 Task: Open a blank sheet, save the file as Emily.rtf Add the quote 'Life is a journey, not a destination.' Apply font style 'Impact' and font size 36 Align the text to the Left .Change the text color to  'Light Red'
Action: Mouse moved to (260, 203)
Screenshot: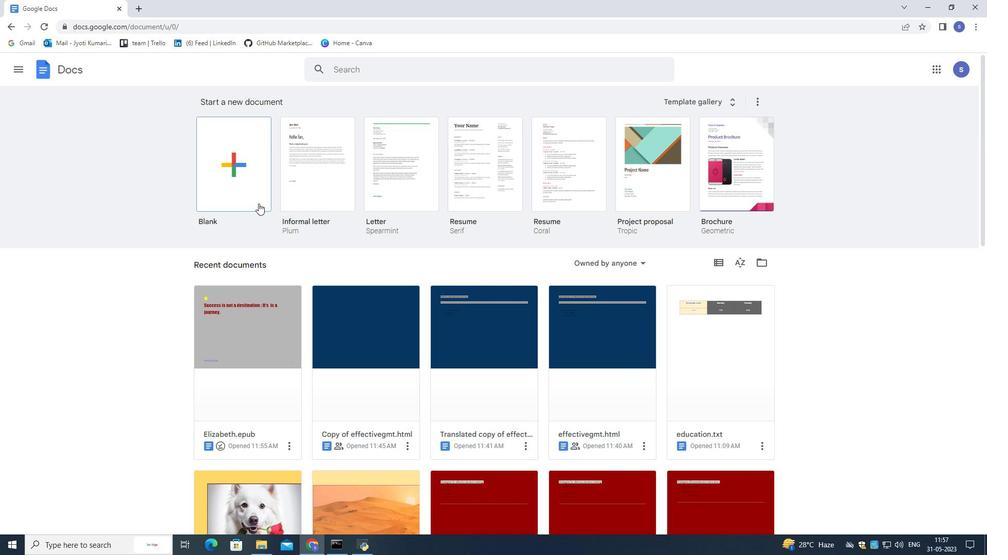 
Action: Mouse pressed left at (260, 203)
Screenshot: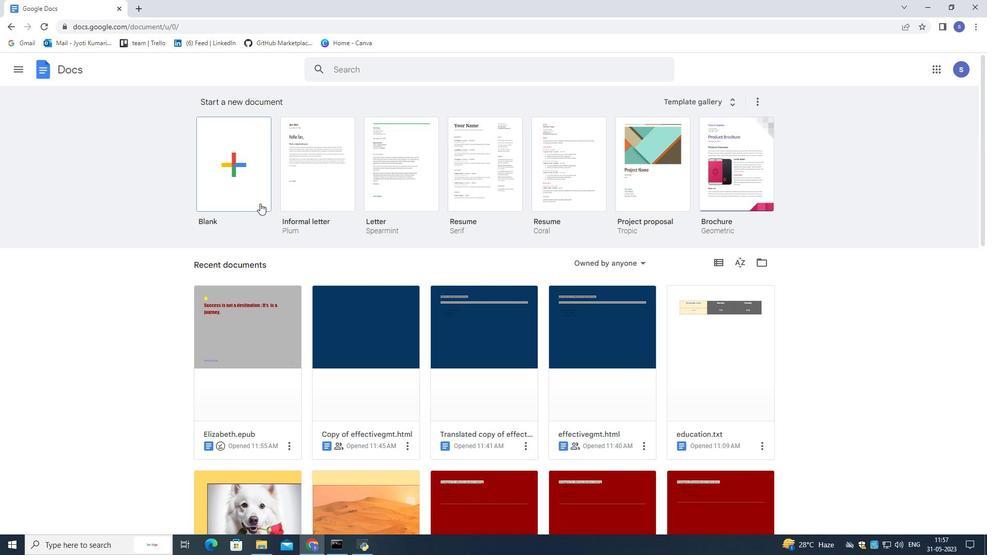 
Action: Mouse moved to (77, 60)
Screenshot: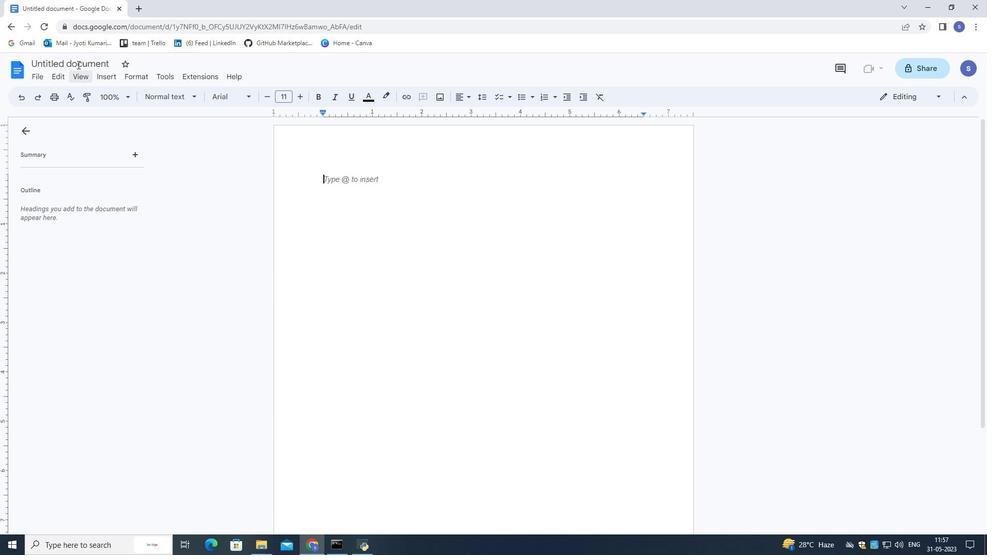 
Action: Mouse pressed left at (77, 60)
Screenshot: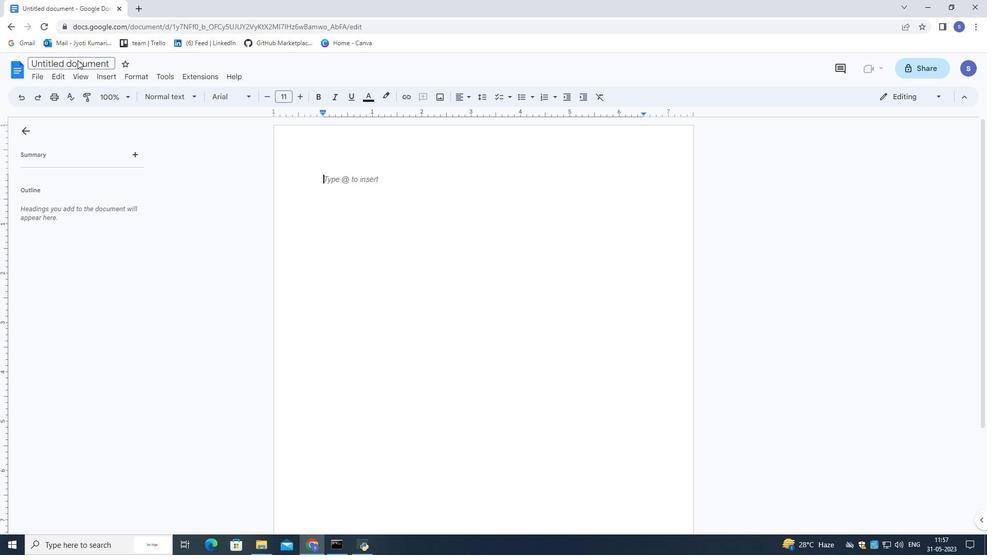
Action: Mouse moved to (77, 59)
Screenshot: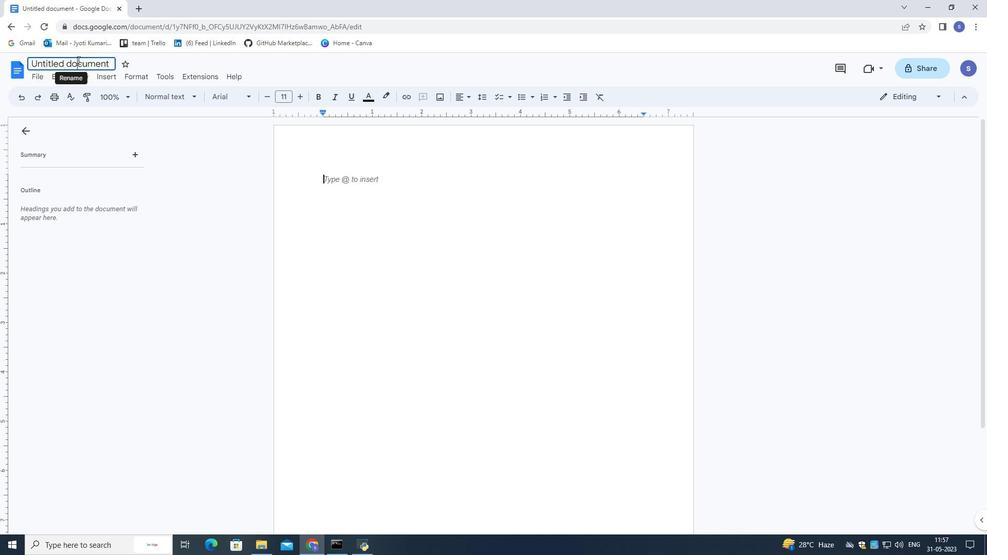 
Action: Key pressed <Key.shift>Emily.rtf<Key.enter>
Screenshot: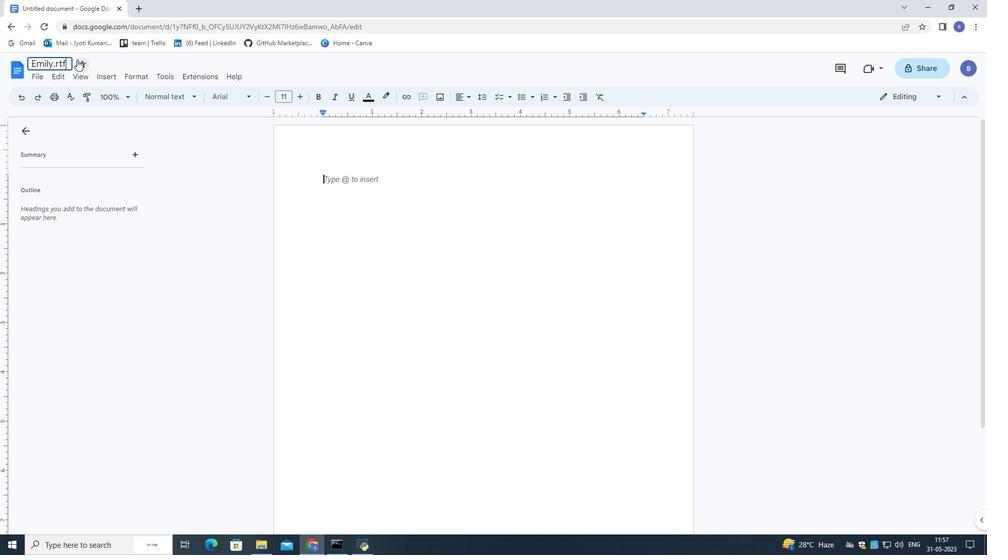 
Action: Mouse moved to (268, 200)
Screenshot: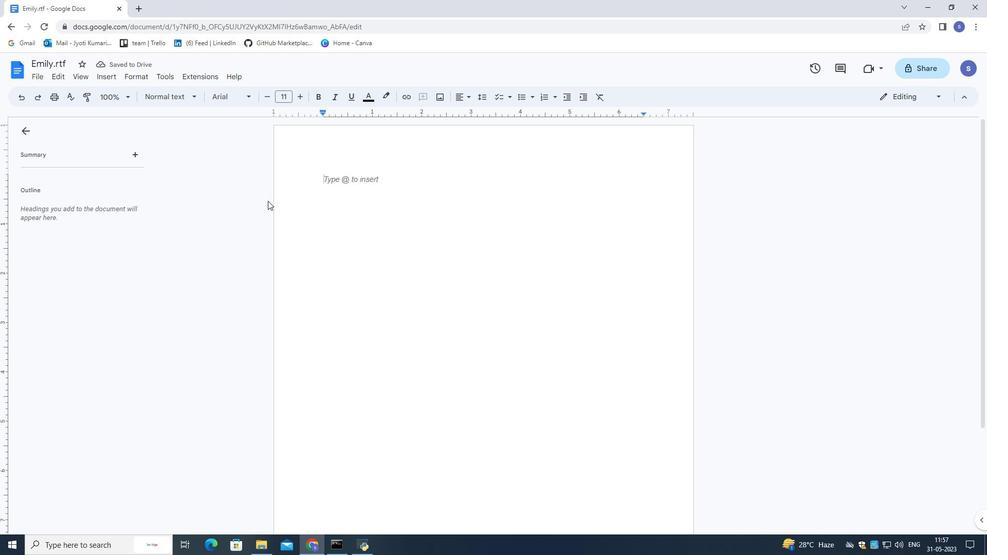 
Action: Mouse pressed left at (268, 200)
Screenshot: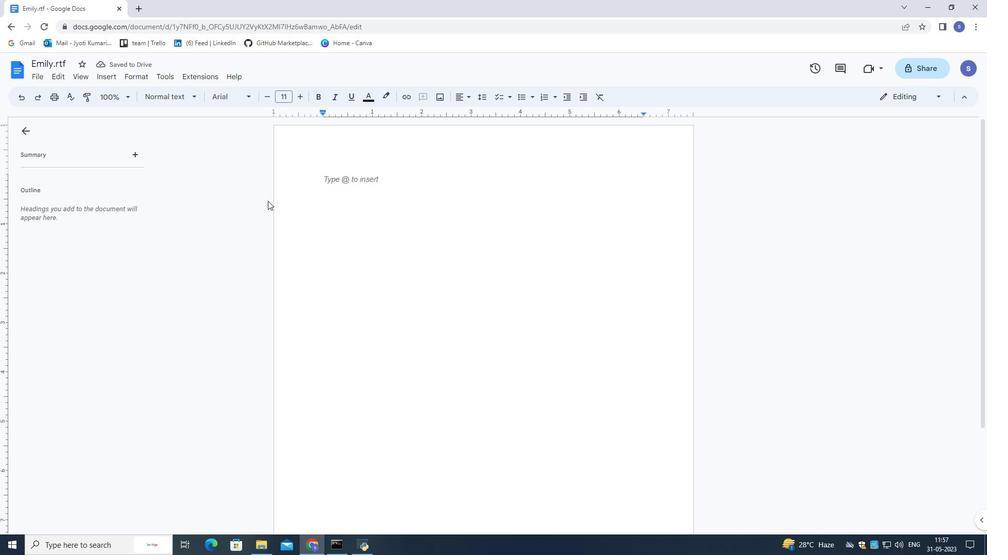 
Action: Key pressed <Key.shift>Life<Key.space>is<Key.space>a<Key.space>journey<Key.space>,<Key.space>not<Key.space>a<Key.space>destination.
Screenshot: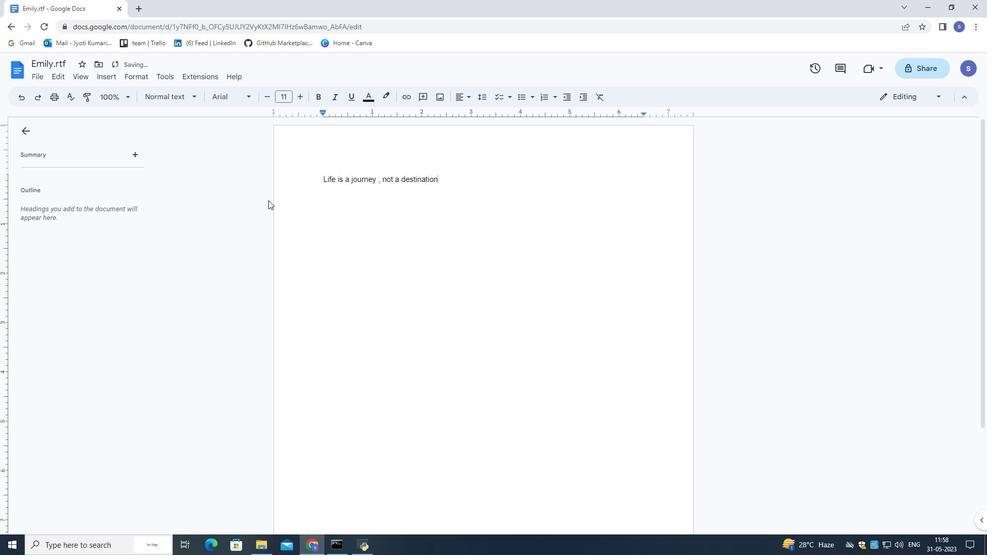 
Action: Mouse moved to (456, 185)
Screenshot: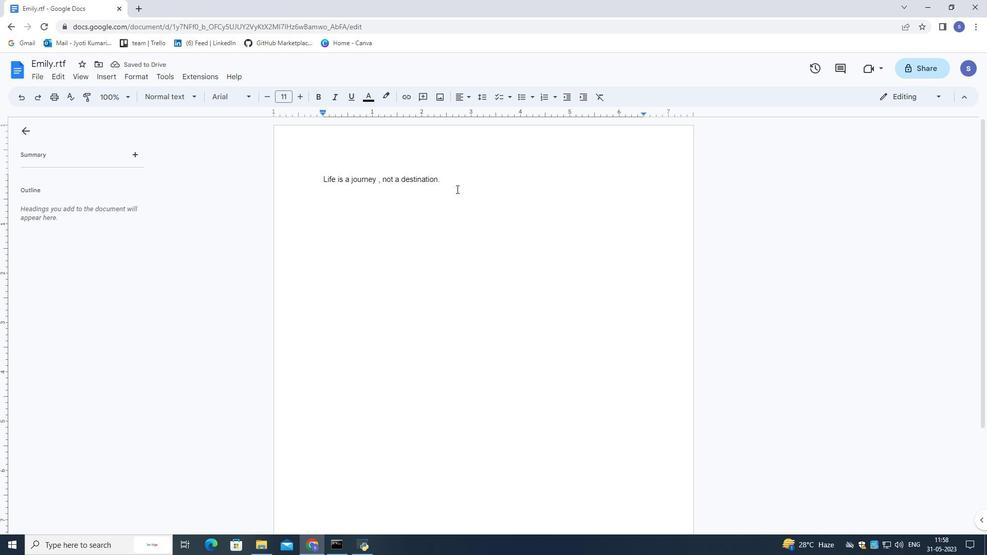 
Action: Mouse pressed left at (456, 185)
Screenshot: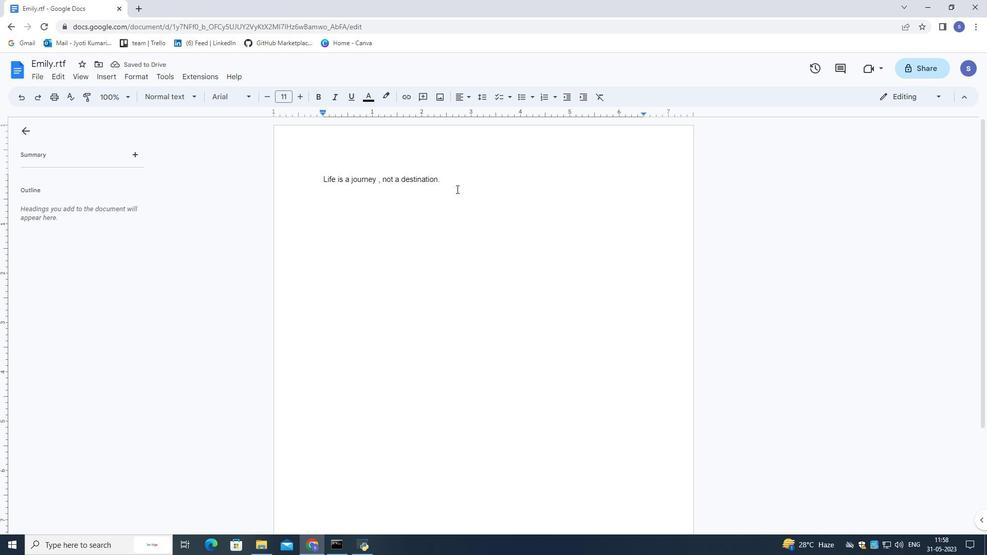 
Action: Mouse moved to (232, 90)
Screenshot: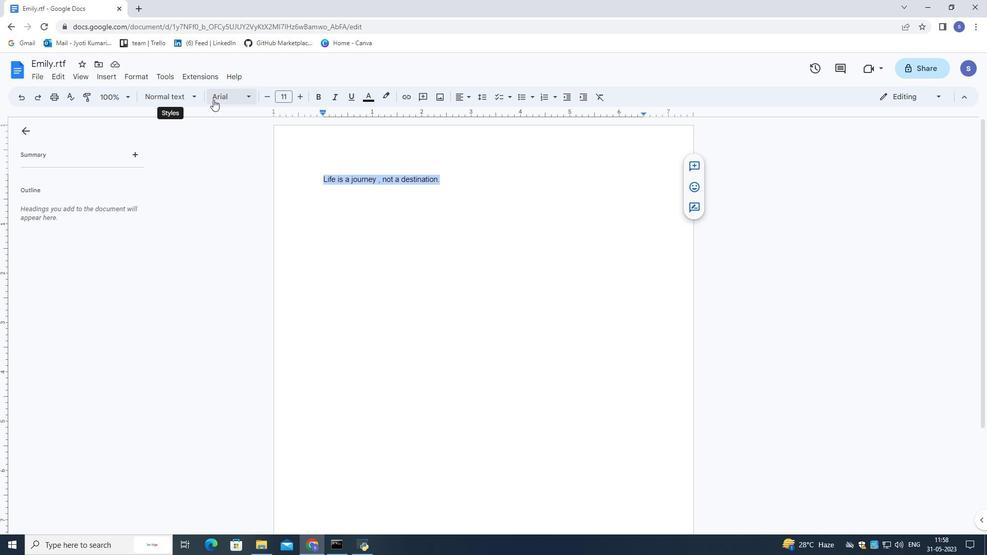 
Action: Mouse pressed left at (232, 90)
Screenshot: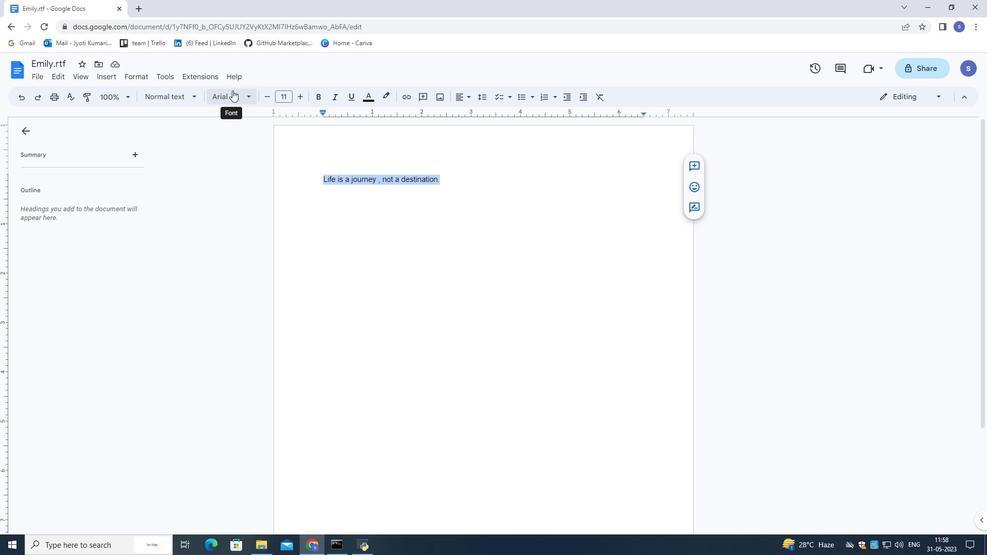 
Action: Mouse moved to (243, 391)
Screenshot: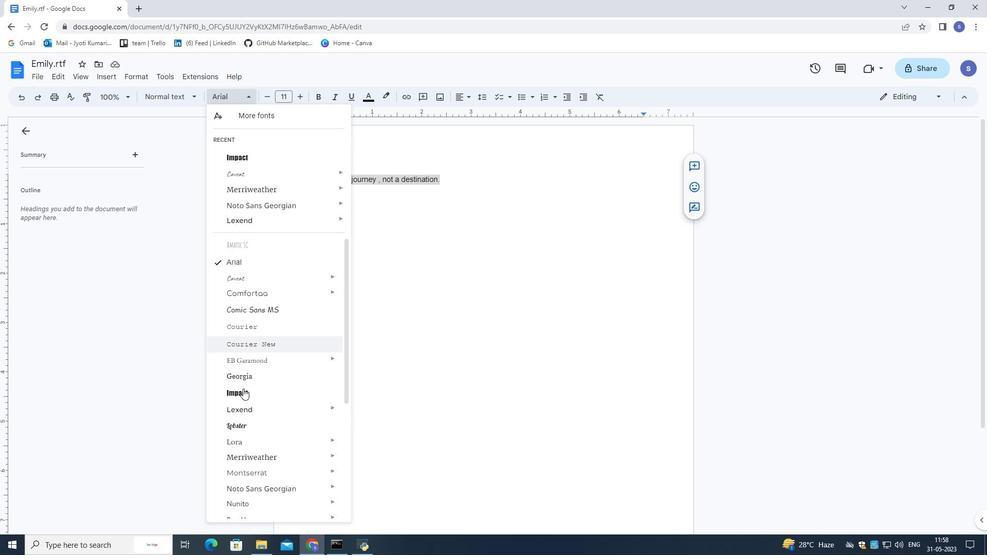
Action: Mouse pressed left at (243, 391)
Screenshot: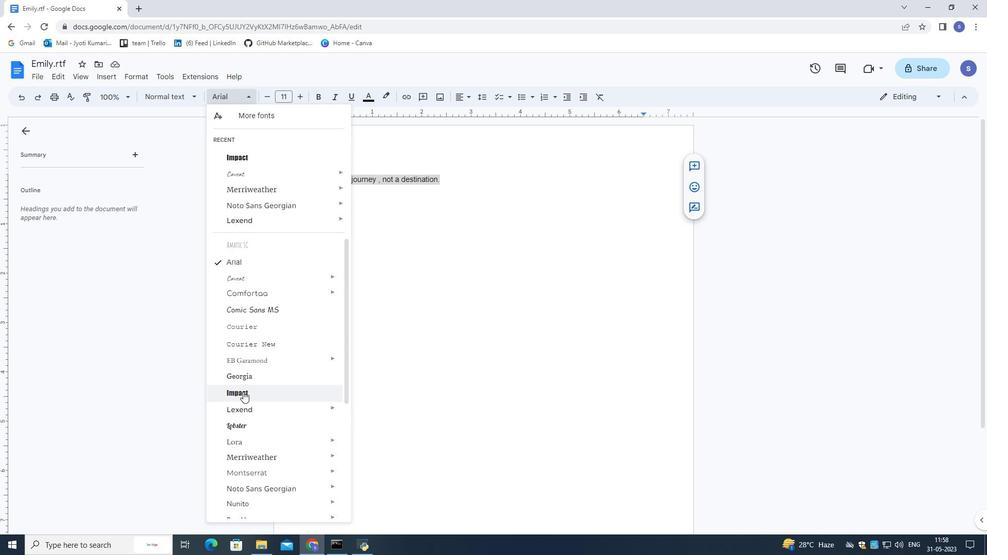 
Action: Mouse moved to (301, 96)
Screenshot: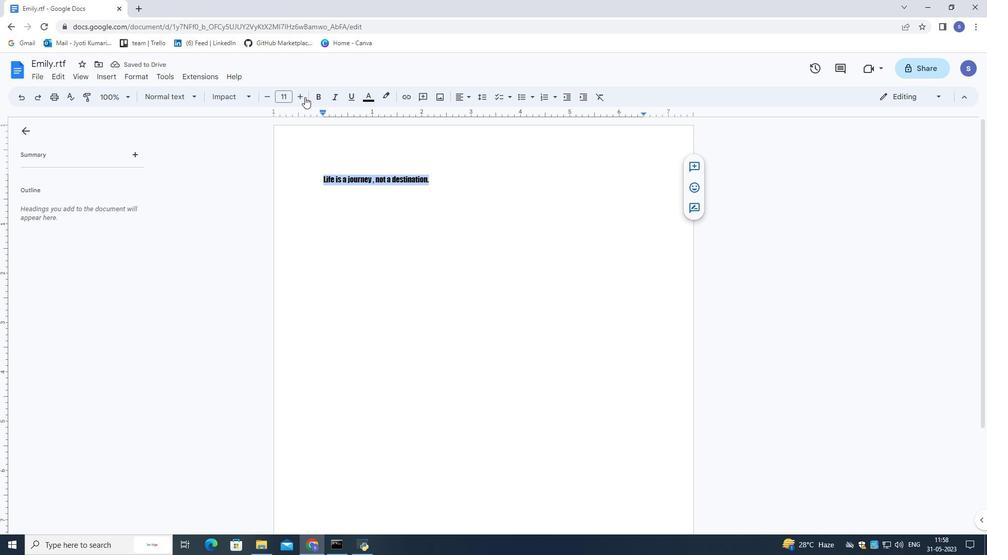 
Action: Mouse pressed left at (301, 96)
Screenshot: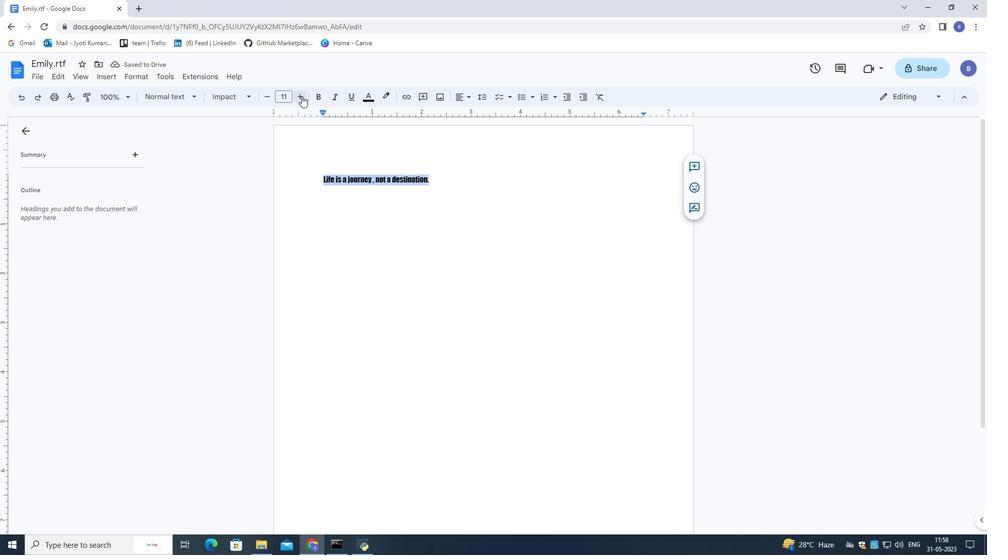 
Action: Mouse moved to (301, 96)
Screenshot: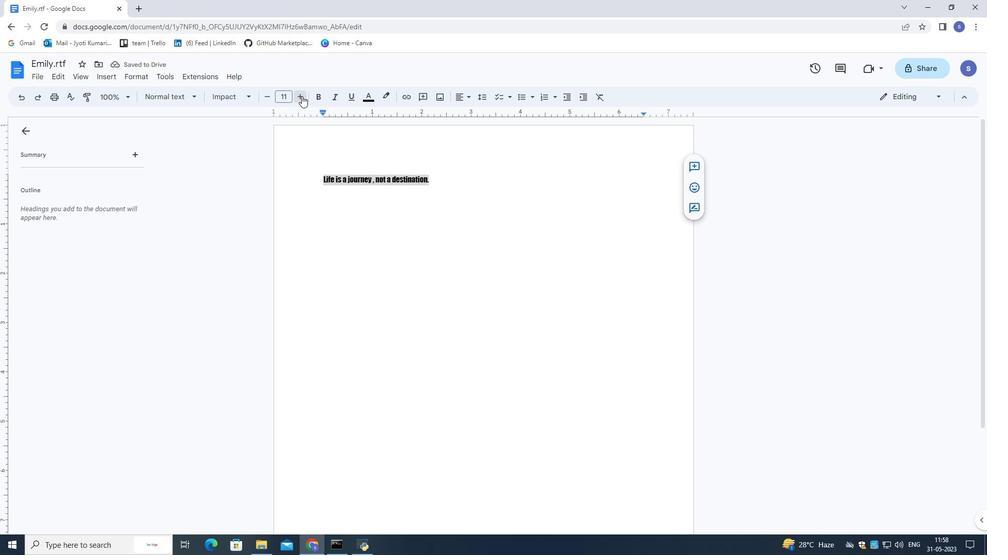 
Action: Mouse pressed left at (301, 96)
Screenshot: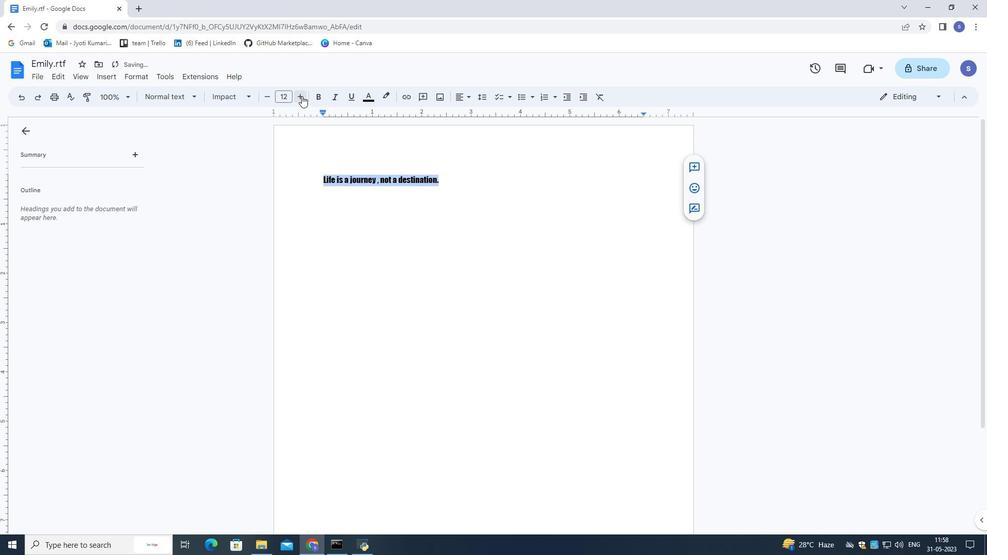 
Action: Mouse pressed left at (301, 96)
Screenshot: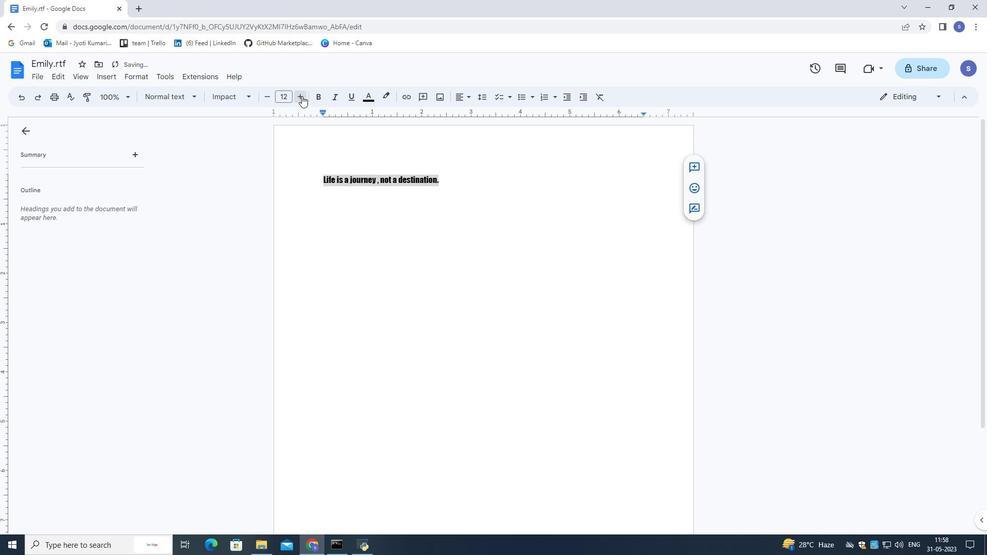 
Action: Mouse pressed left at (301, 96)
Screenshot: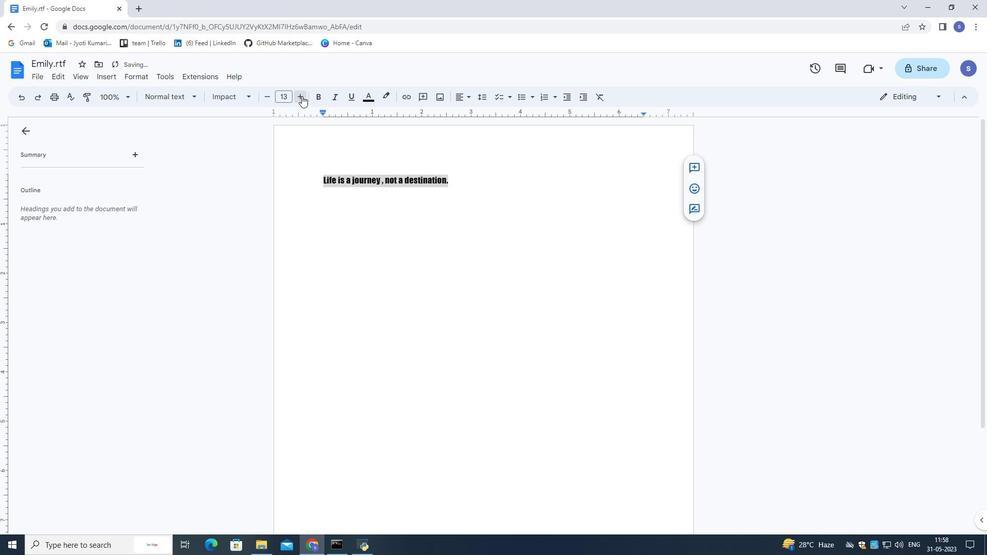 
Action: Mouse pressed left at (301, 96)
Screenshot: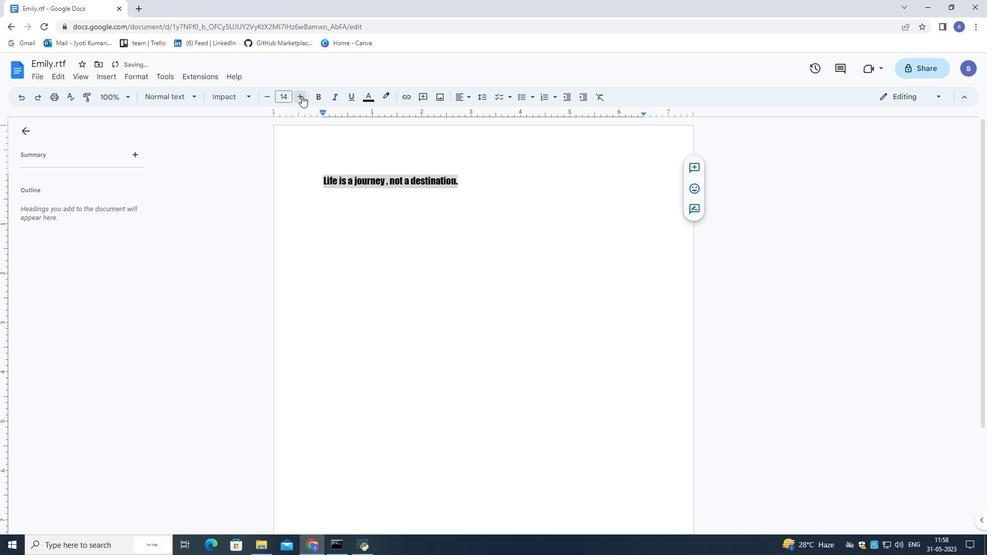 
Action: Mouse pressed left at (301, 96)
Screenshot: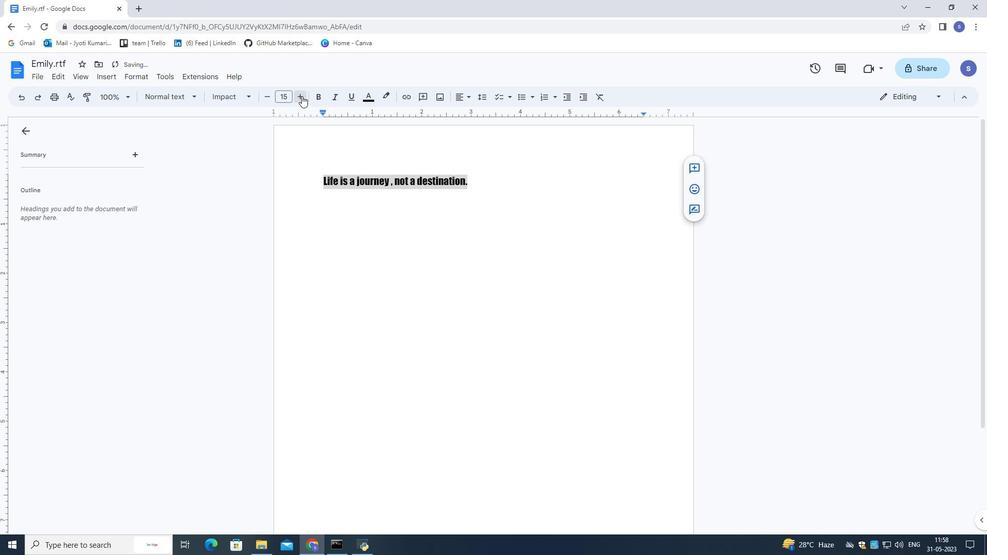 
Action: Mouse pressed left at (301, 96)
Screenshot: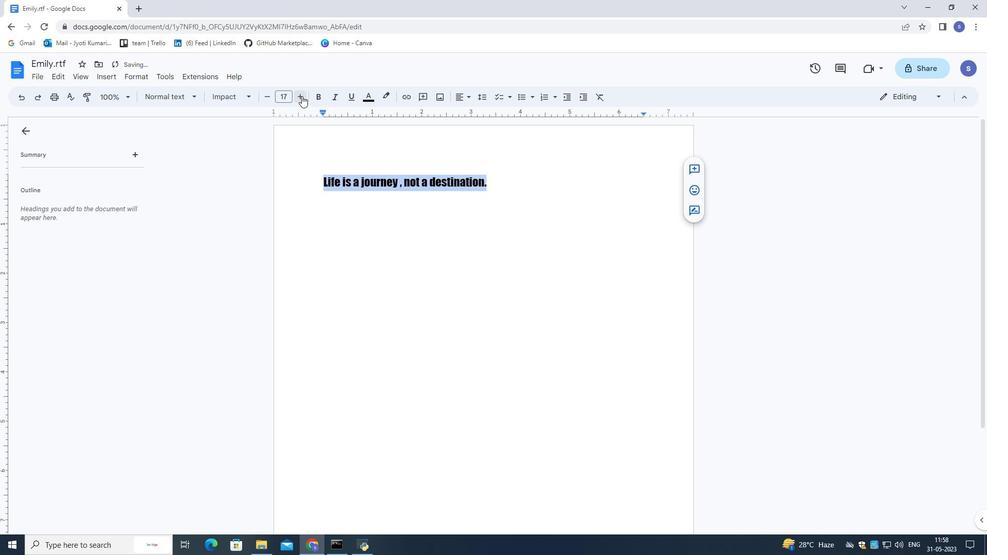 
Action: Mouse pressed left at (301, 96)
Screenshot: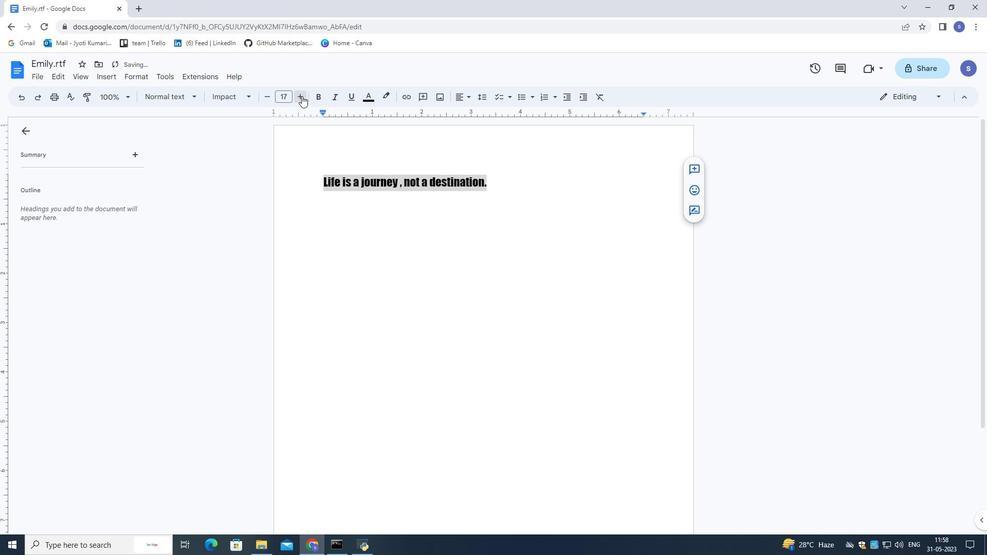 
Action: Mouse pressed left at (301, 96)
Screenshot: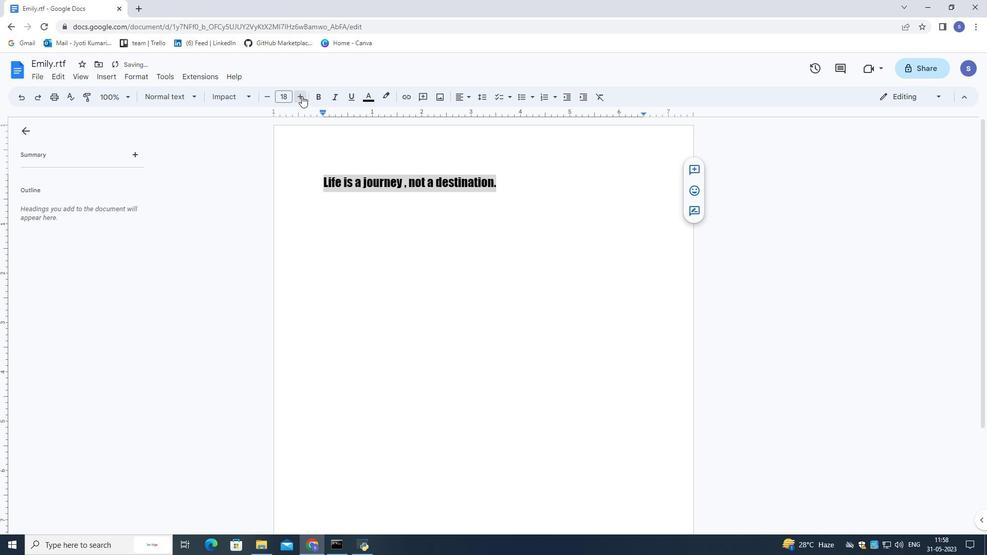 
Action: Mouse pressed left at (301, 96)
Screenshot: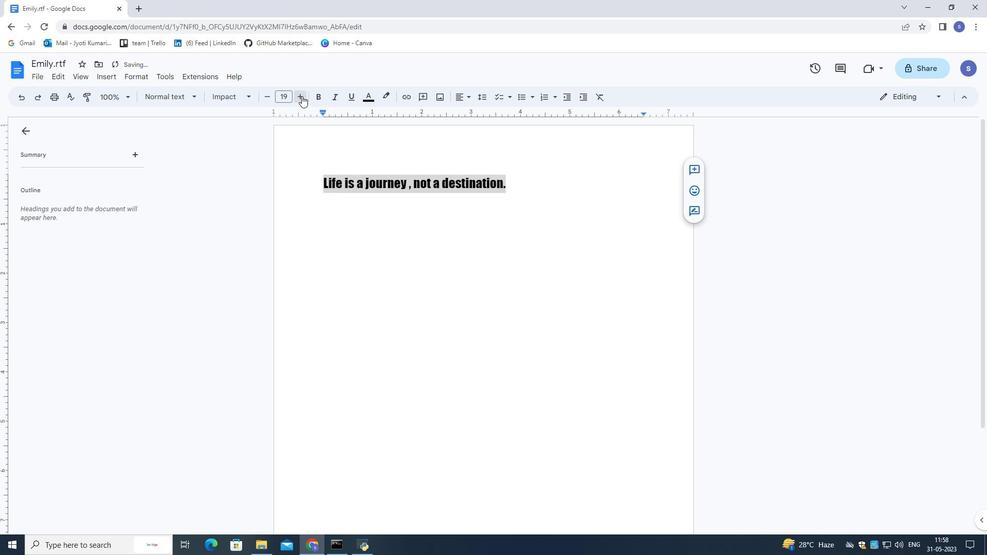 
Action: Mouse pressed left at (301, 96)
Screenshot: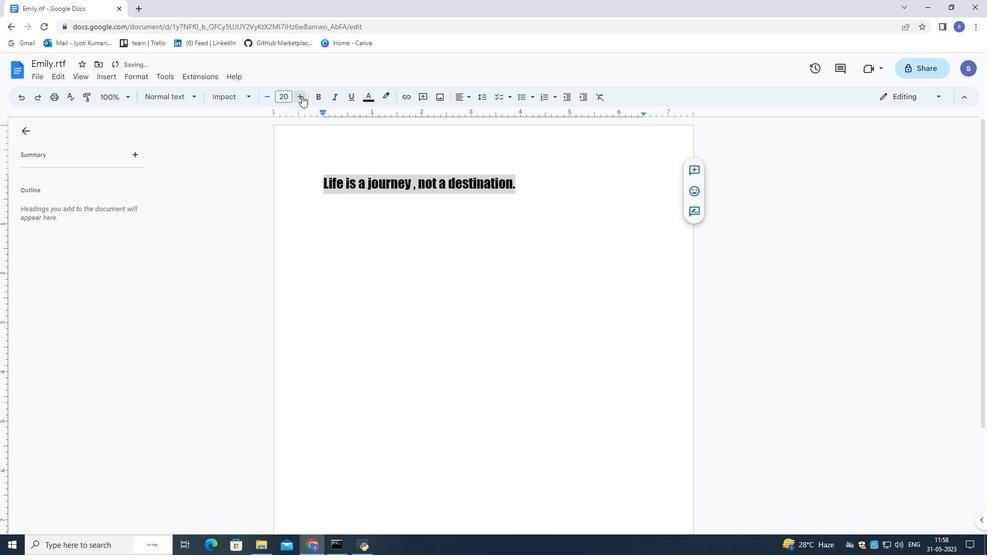 
Action: Mouse pressed left at (301, 96)
Screenshot: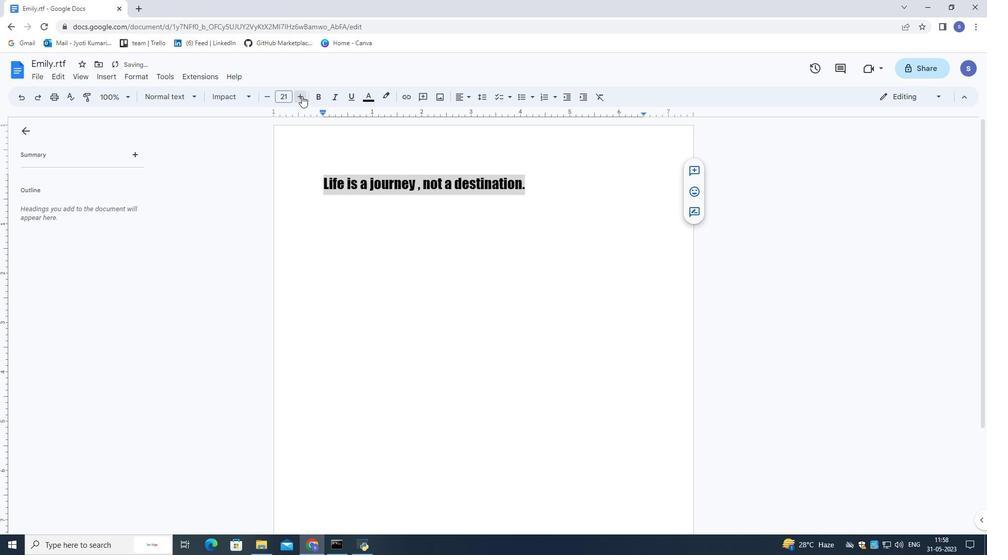 
Action: Mouse pressed left at (301, 96)
Screenshot: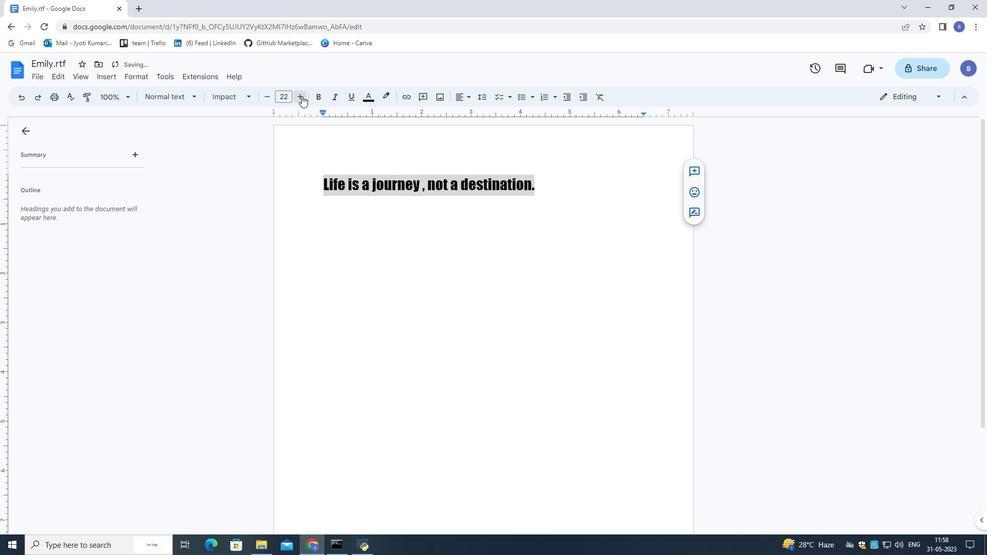 
Action: Mouse pressed left at (301, 96)
Screenshot: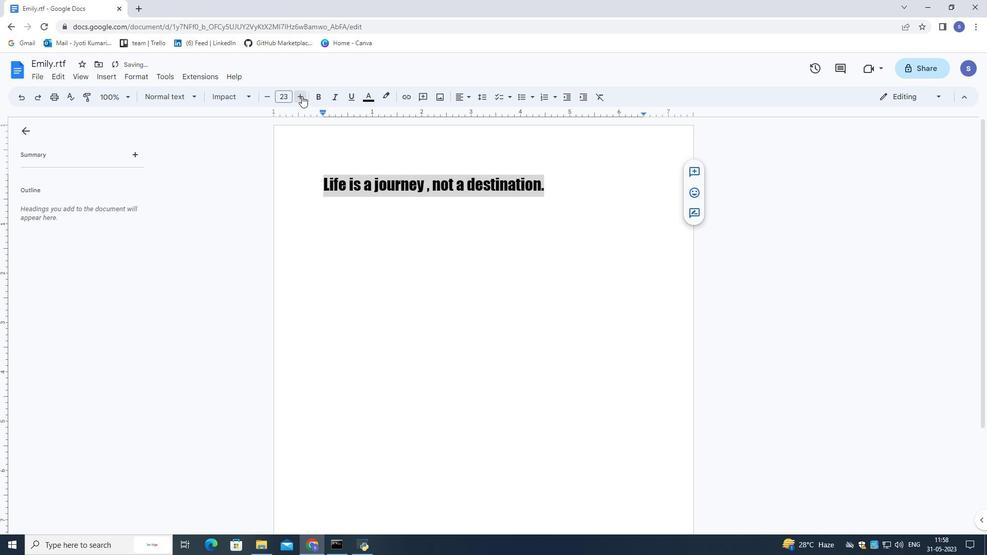
Action: Mouse pressed left at (301, 96)
Screenshot: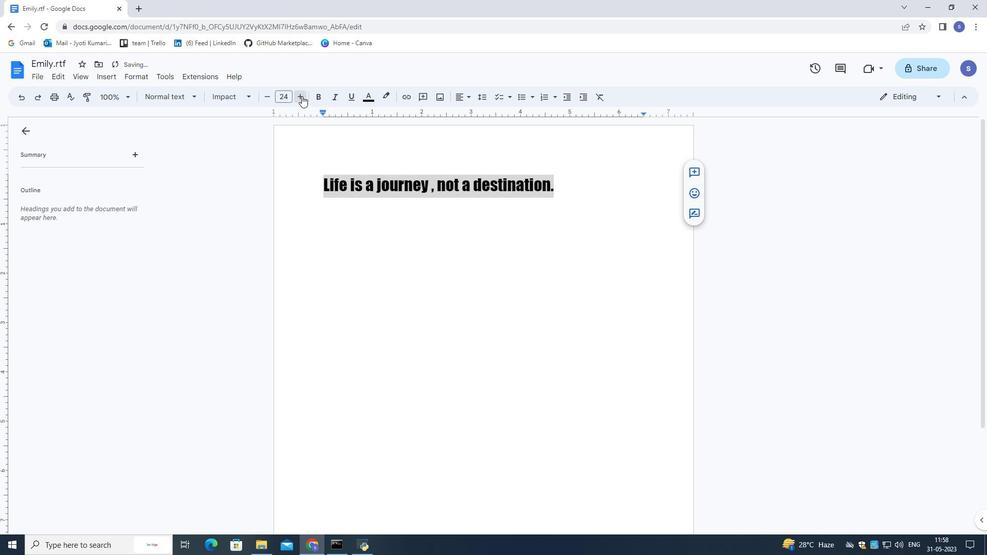 
Action: Mouse pressed left at (301, 96)
Screenshot: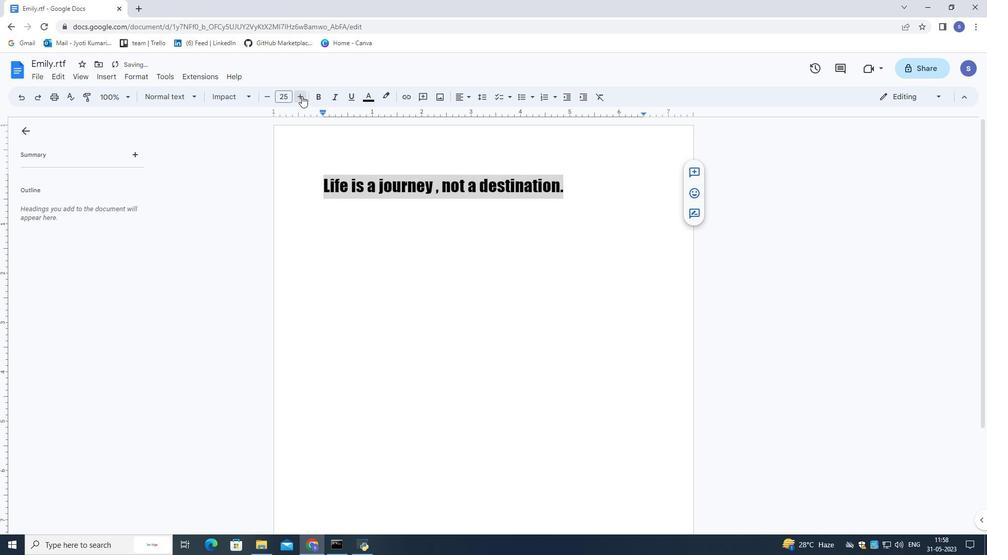
Action: Mouse pressed left at (301, 96)
Screenshot: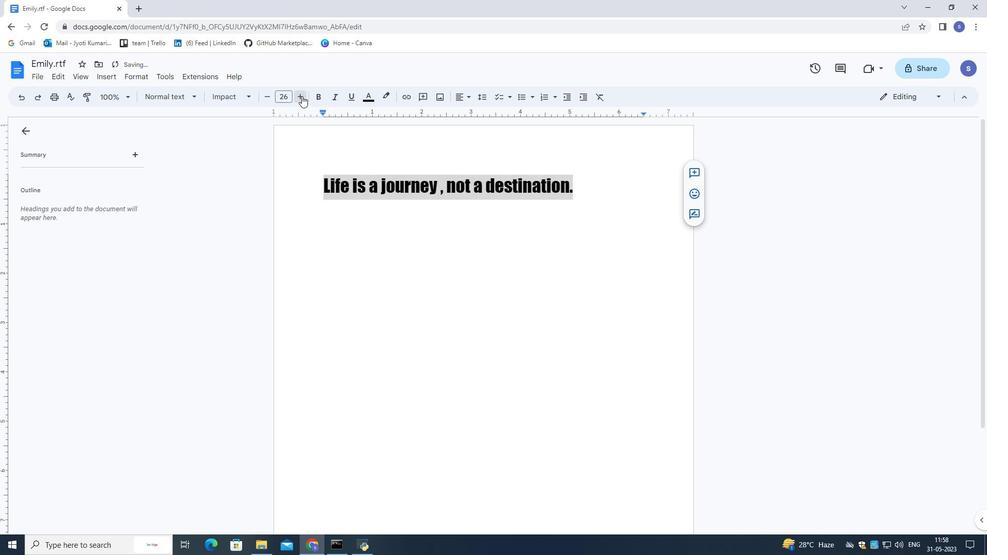 
Action: Mouse pressed left at (301, 96)
Screenshot: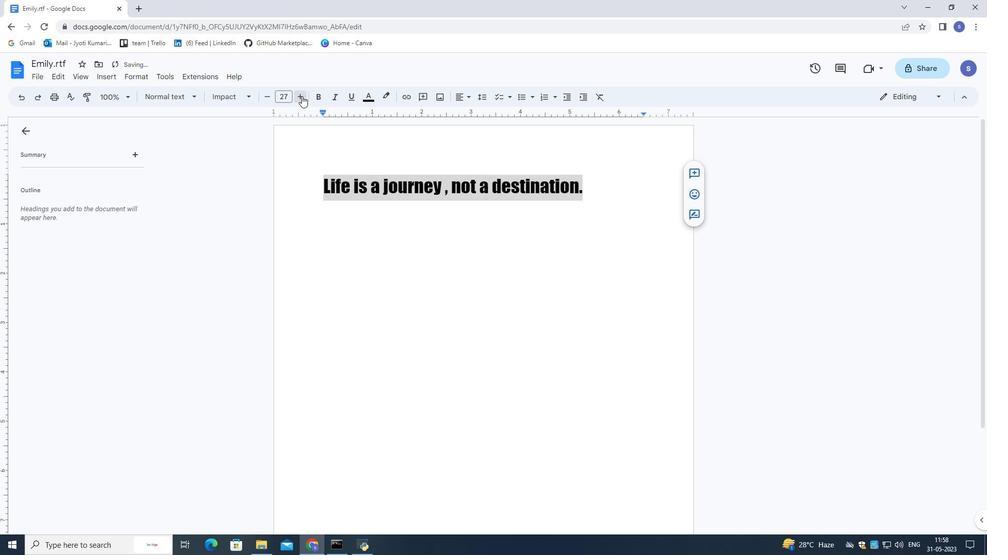
Action: Mouse pressed left at (301, 96)
Screenshot: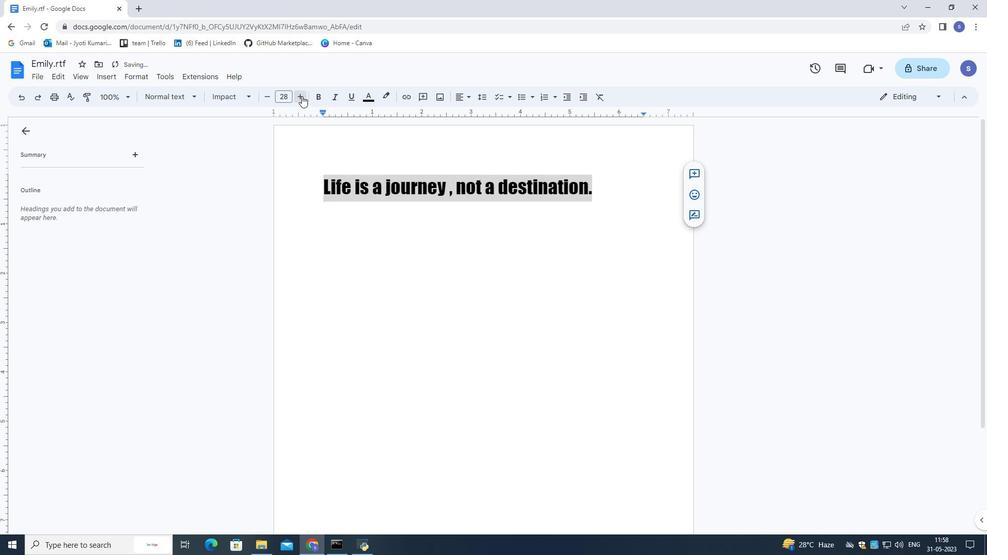 
Action: Mouse pressed left at (301, 96)
Screenshot: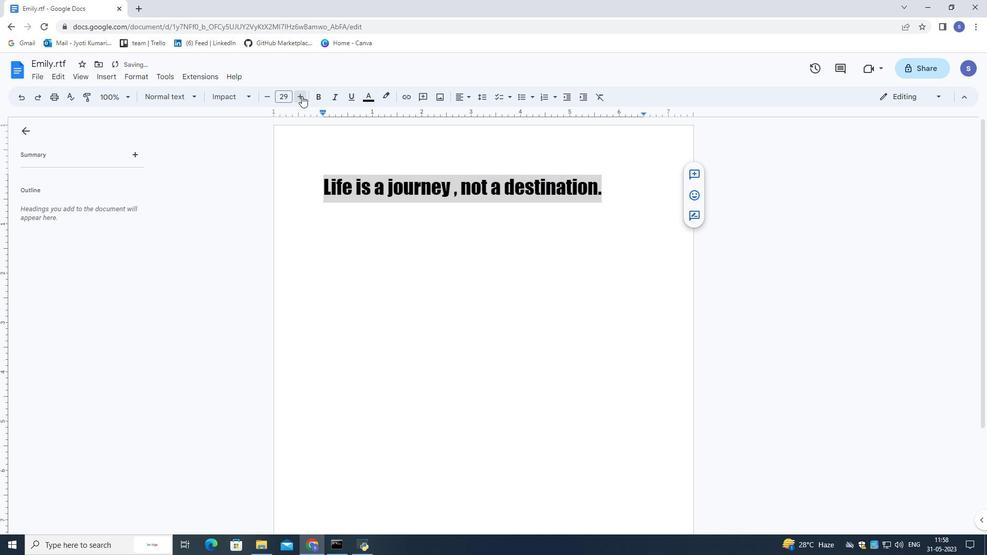 
Action: Mouse pressed left at (301, 96)
Screenshot: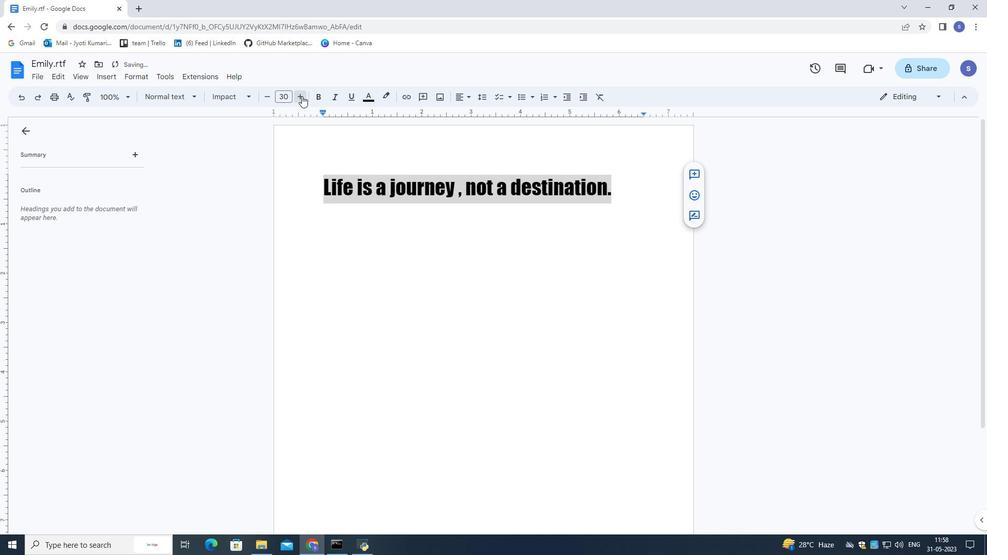 
Action: Mouse pressed left at (301, 96)
Screenshot: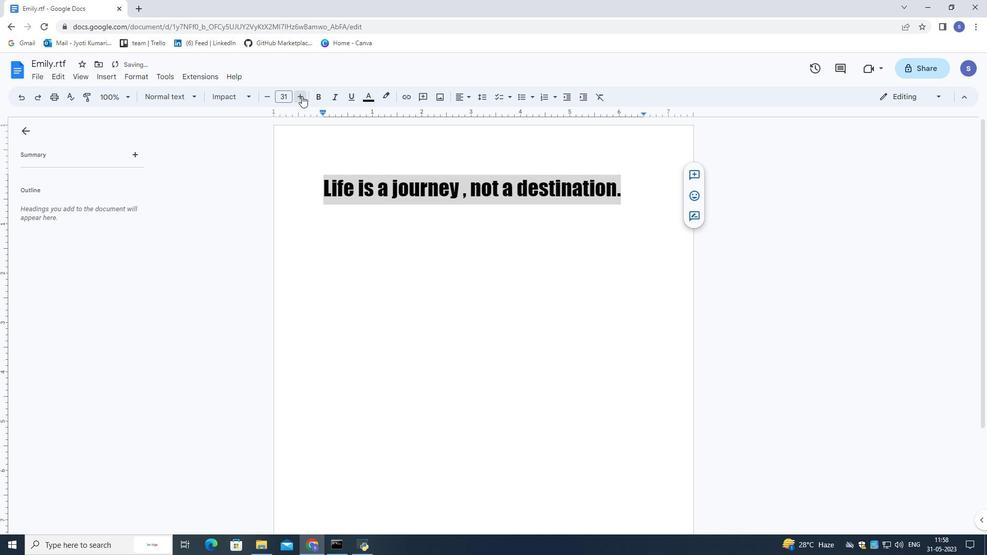 
Action: Mouse pressed left at (301, 96)
Screenshot: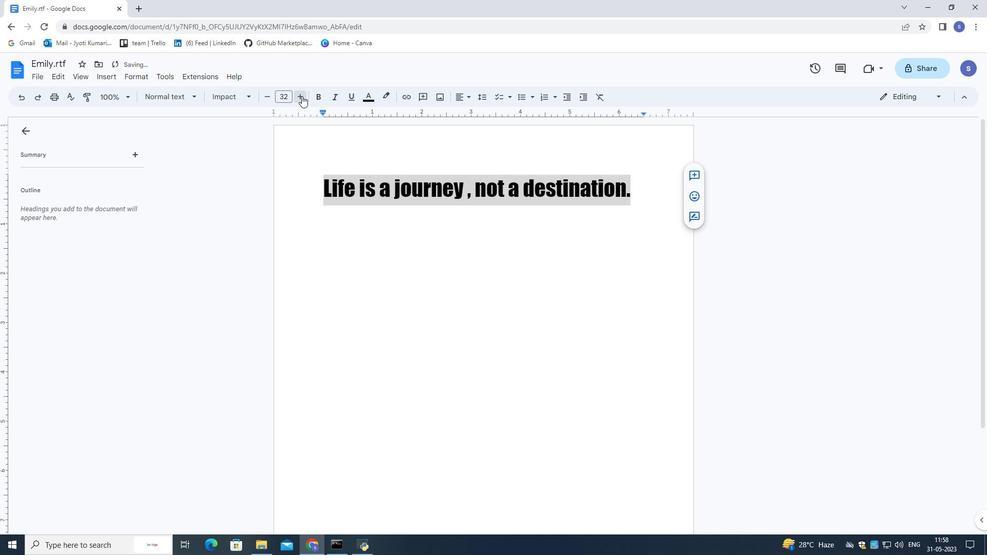 
Action: Mouse pressed left at (301, 96)
Screenshot: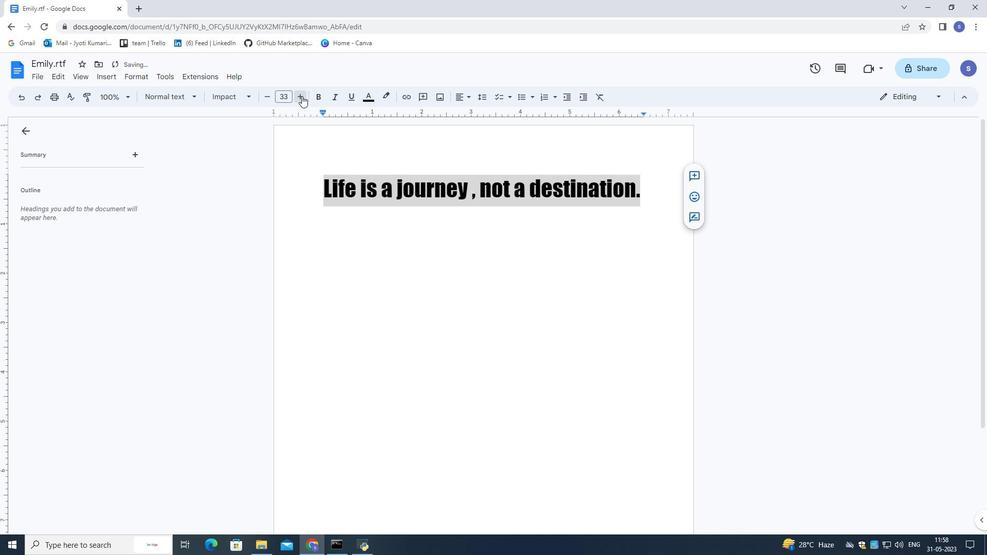
Action: Mouse pressed left at (301, 96)
Screenshot: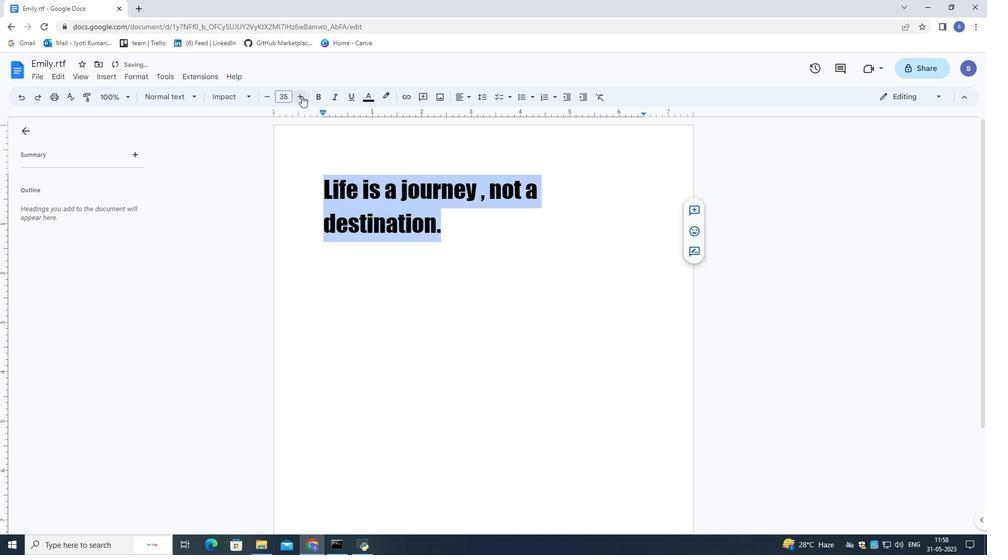 
Action: Mouse moved to (465, 97)
Screenshot: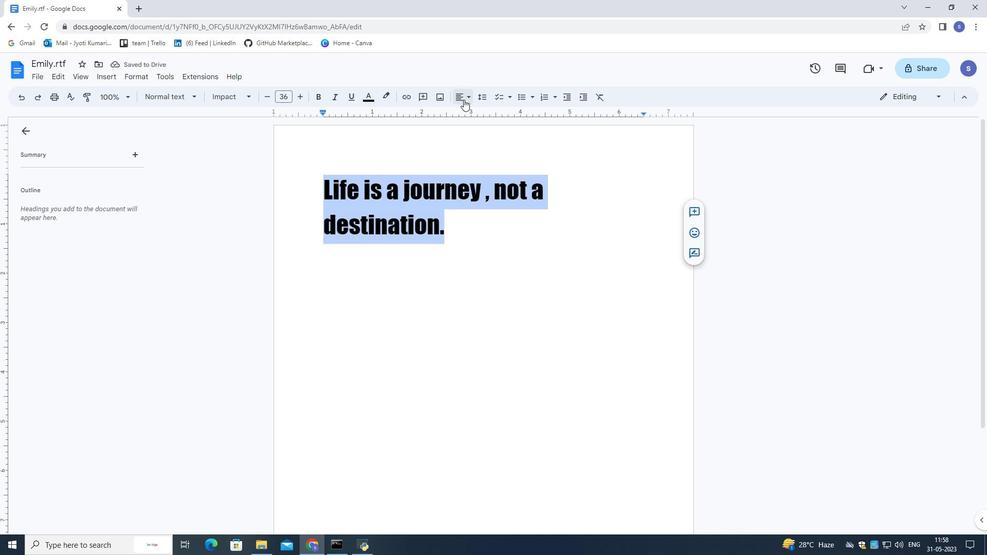 
Action: Mouse pressed left at (465, 97)
Screenshot: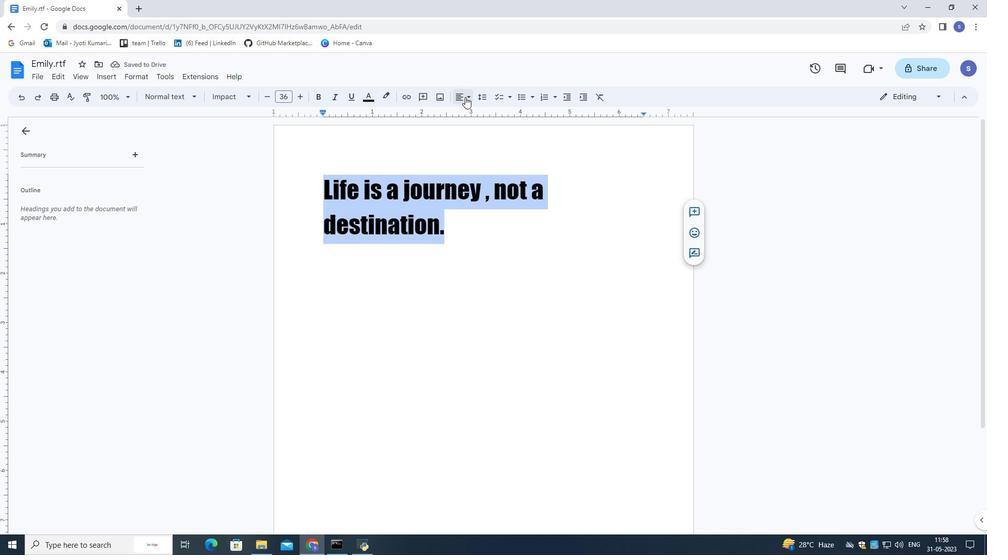 
Action: Mouse moved to (465, 117)
Screenshot: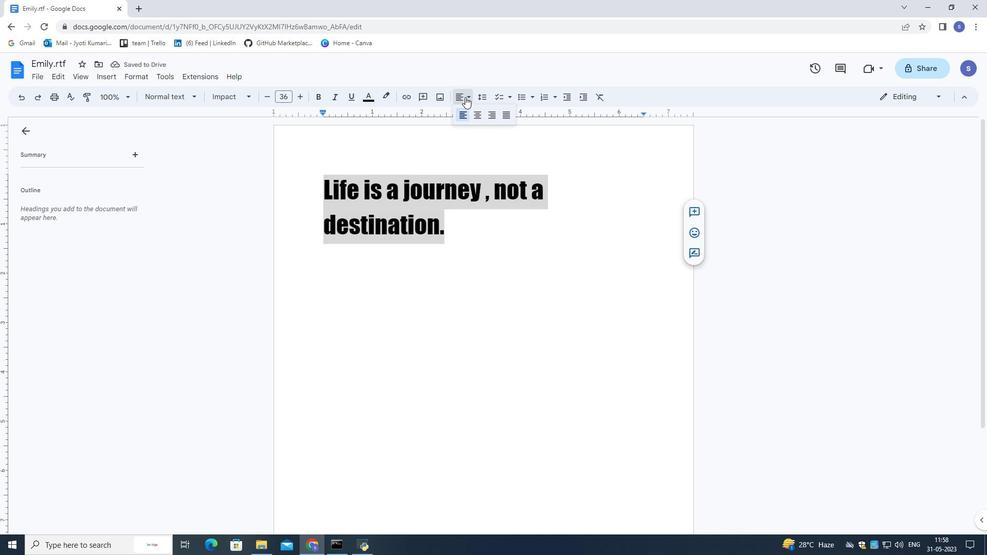 
Action: Mouse pressed left at (465, 117)
Screenshot: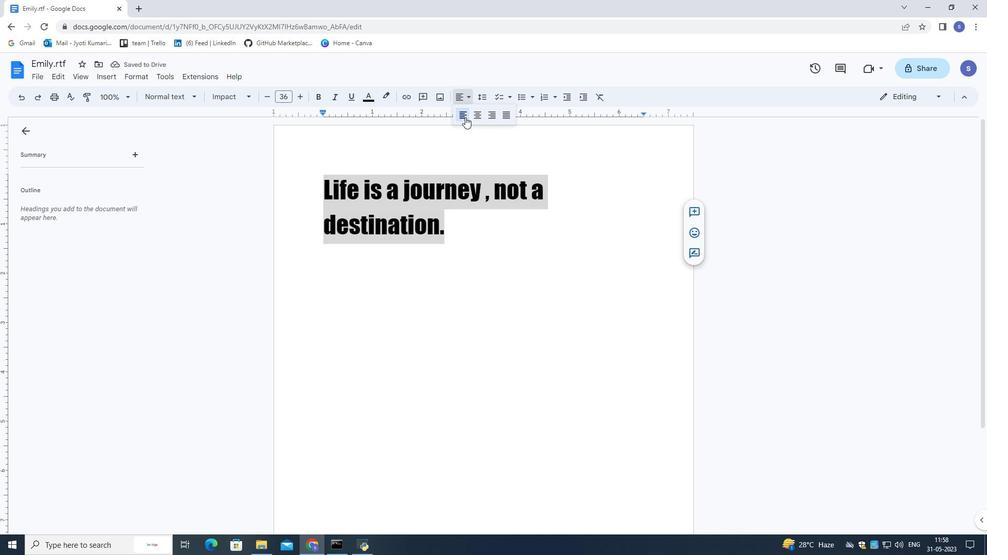 
Action: Mouse moved to (371, 96)
Screenshot: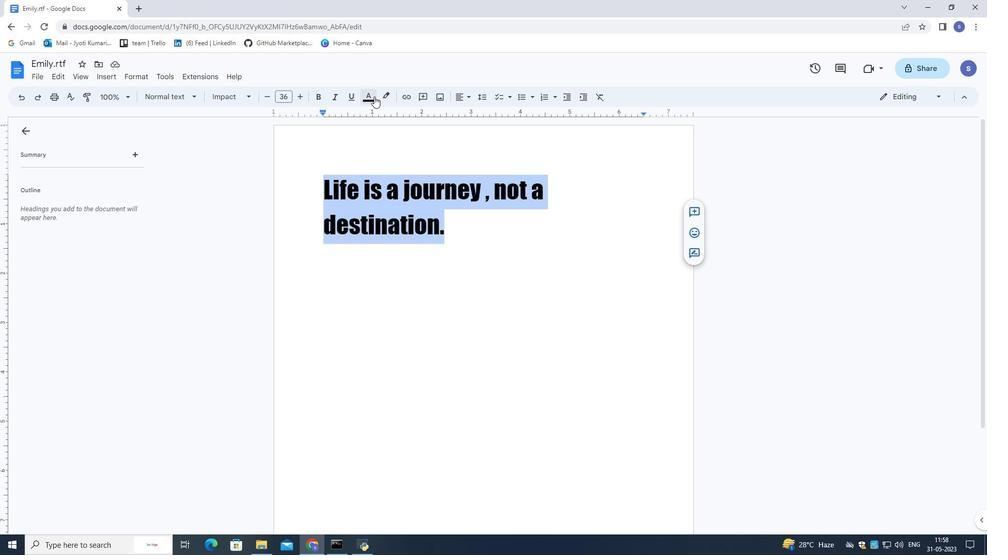 
Action: Mouse pressed left at (371, 96)
Screenshot: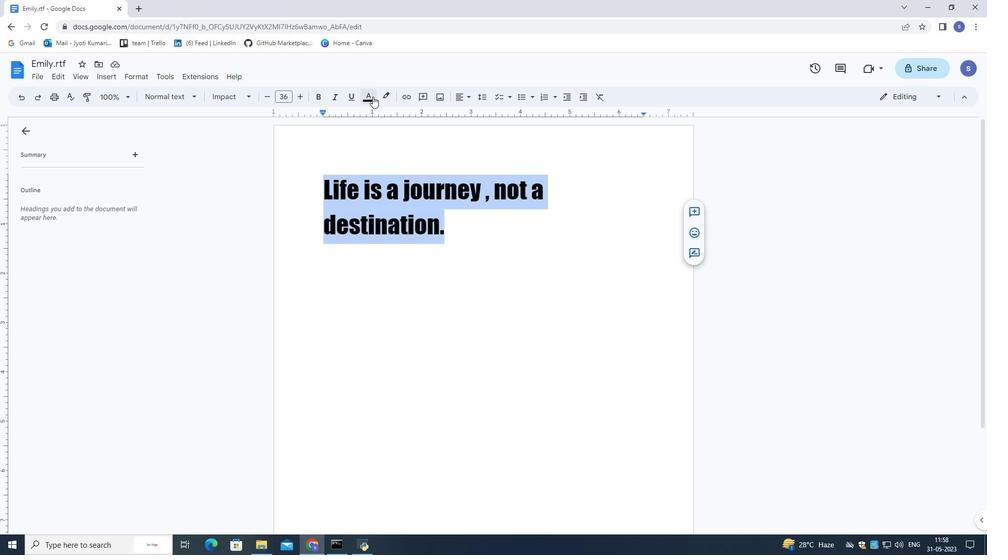 
Action: Mouse moved to (383, 150)
Screenshot: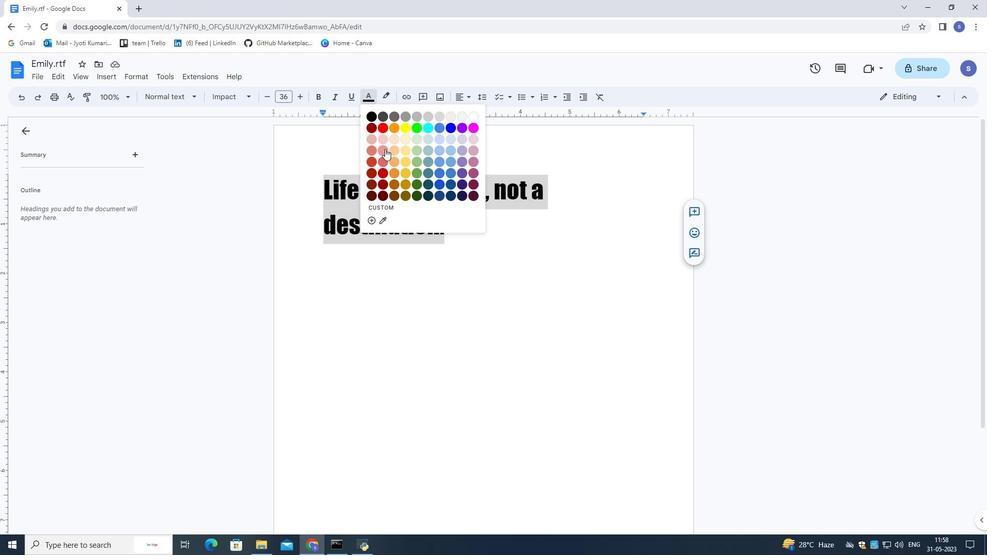 
Action: Mouse pressed left at (383, 150)
Screenshot: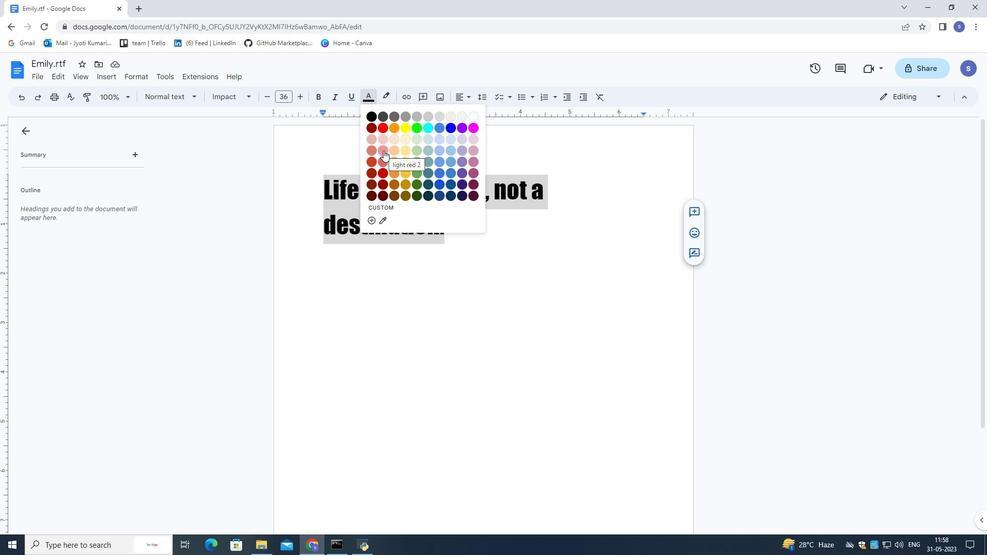 
Action: Mouse moved to (482, 207)
Screenshot: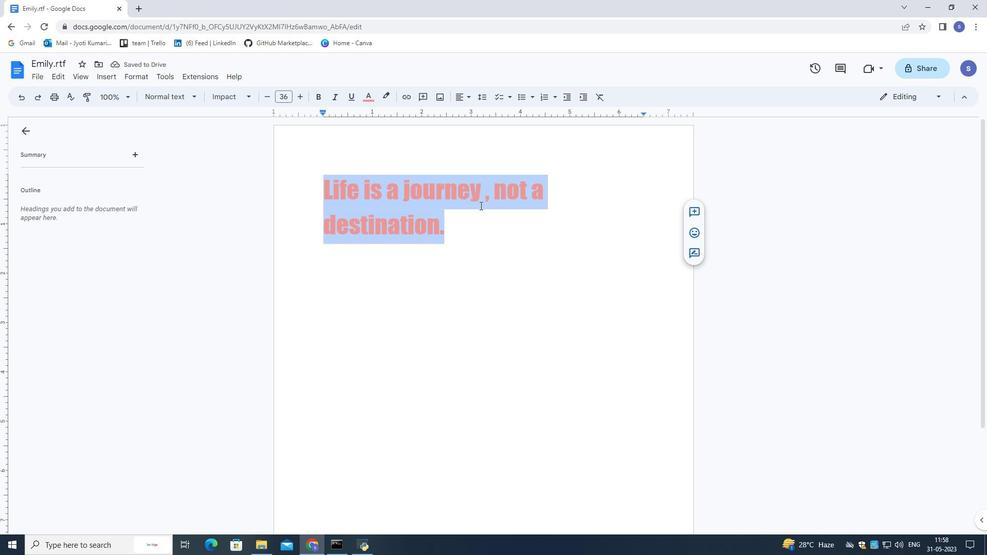 
Action: Mouse pressed left at (482, 207)
Screenshot: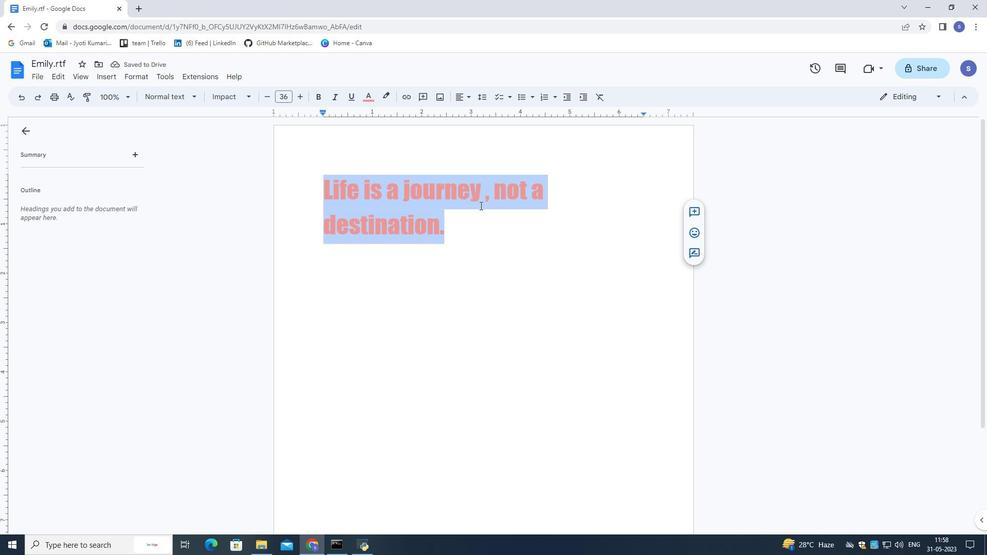 
Action: Mouse moved to (483, 223)
Screenshot: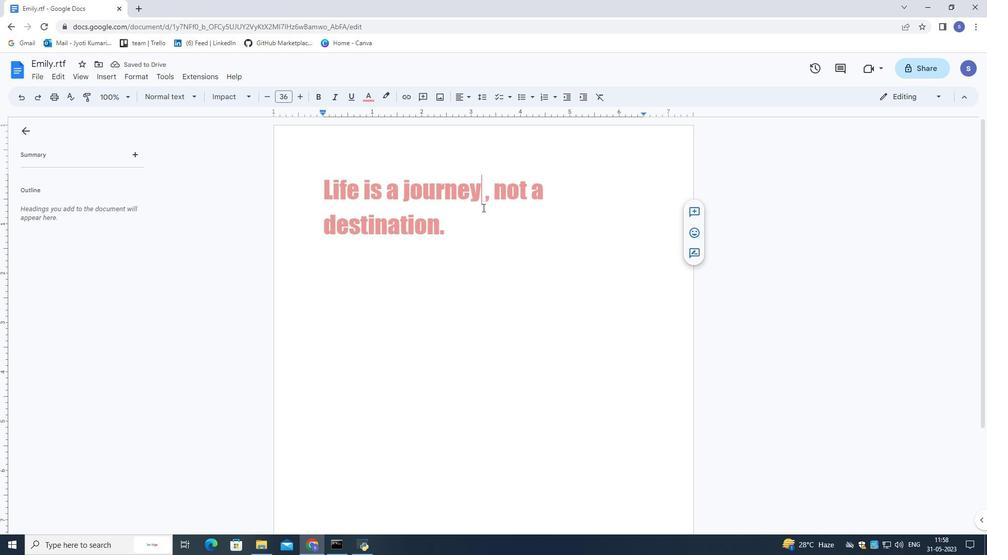 
Action: Mouse pressed left at (483, 223)
Screenshot: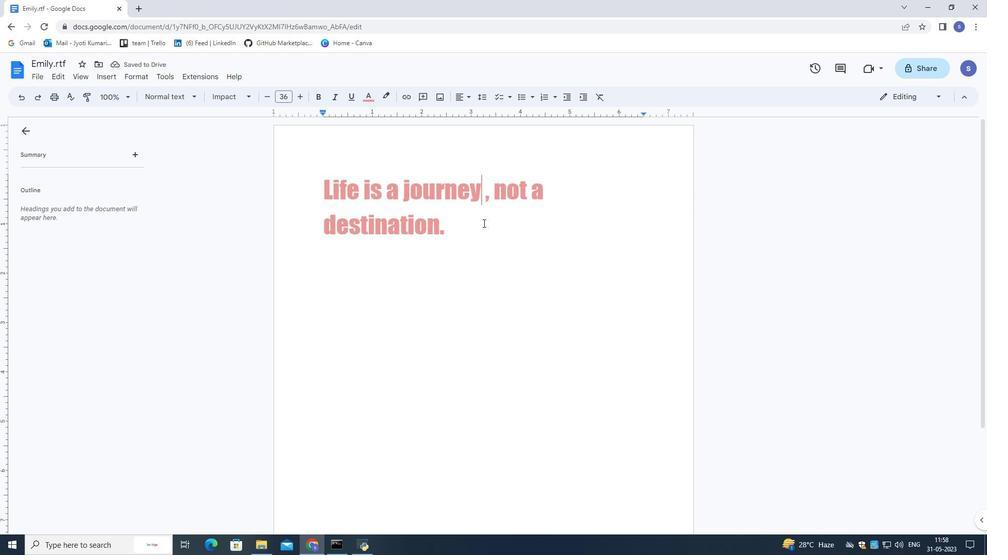 
Action: Mouse moved to (482, 224)
Screenshot: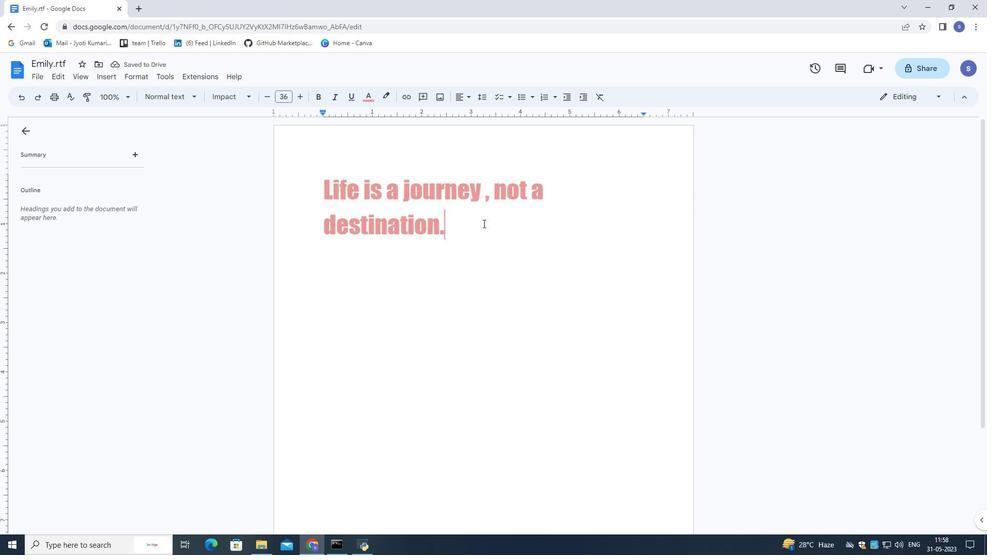 
